 Task: In the Contact  'MarryJohnson@abc7ny.com'; add deal stage: 'Presentation scheduled'; Add amount '100000'; Select Deal Type: New Business; Select priority: 'High'; Associate deal with contact: choose any two contacts and company: Select any company.. Logged in from softage.1@softage.net
Action: Mouse moved to (79, 54)
Screenshot: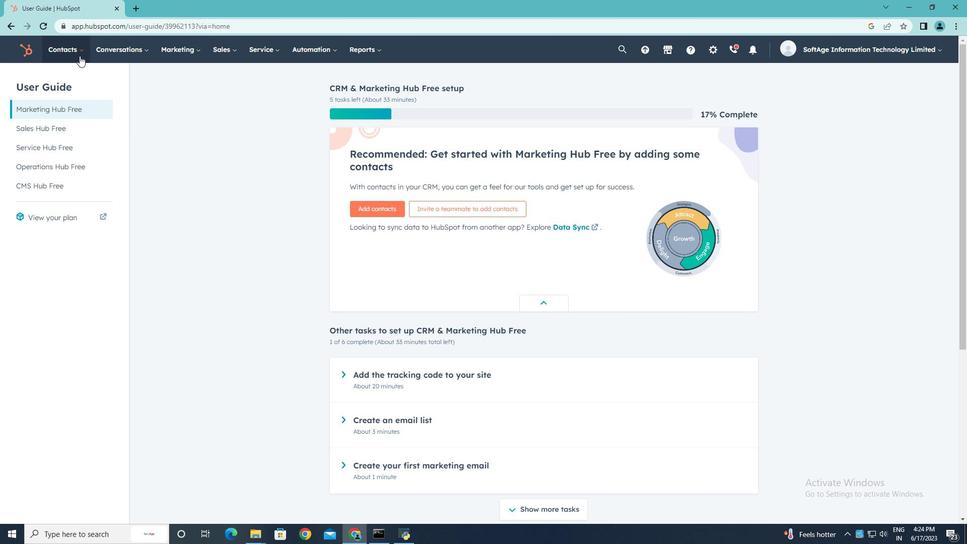 
Action: Mouse pressed left at (79, 54)
Screenshot: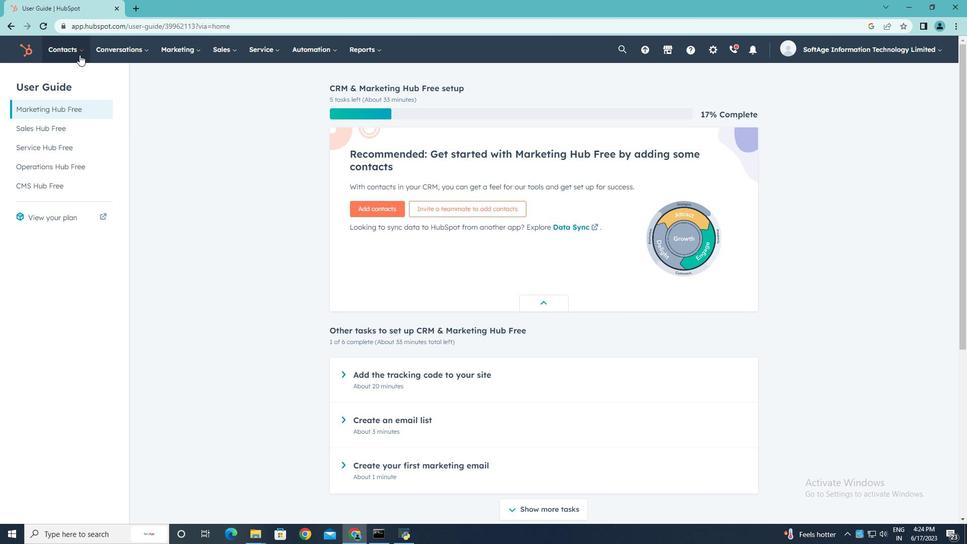 
Action: Mouse moved to (79, 77)
Screenshot: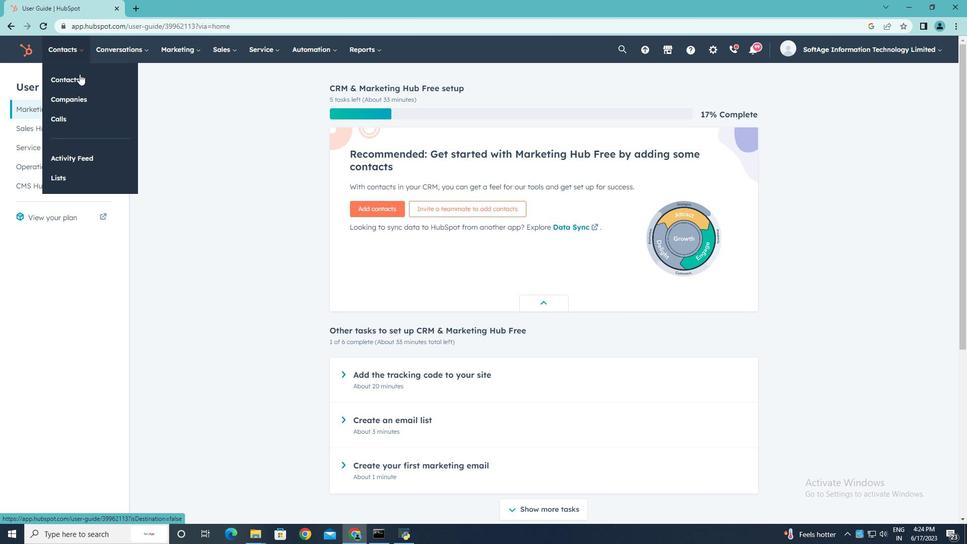 
Action: Mouse pressed left at (79, 77)
Screenshot: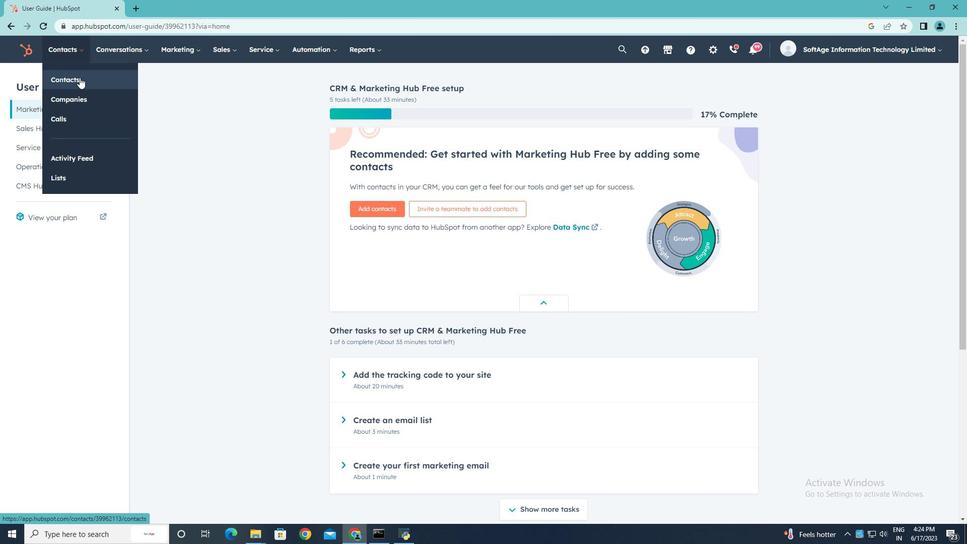 
Action: Mouse moved to (55, 163)
Screenshot: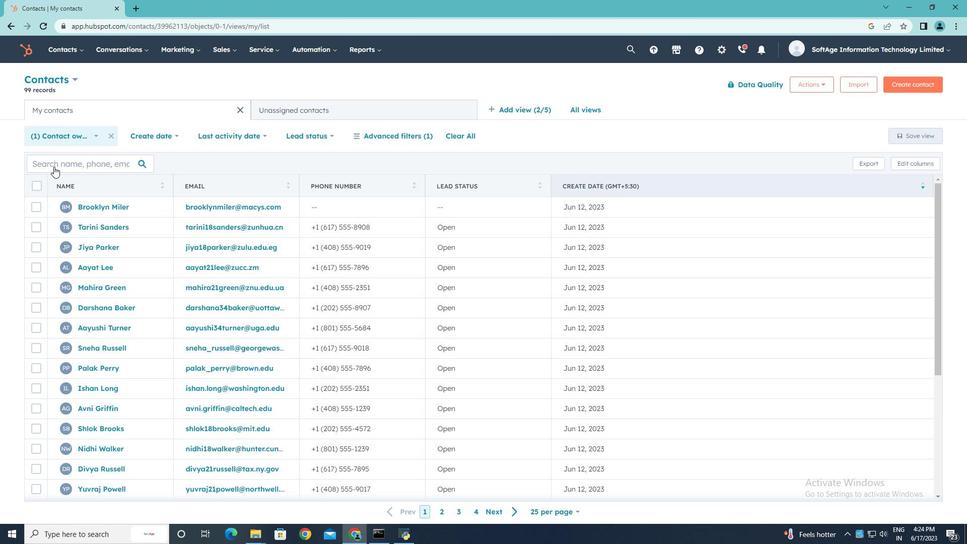 
Action: Mouse pressed left at (55, 163)
Screenshot: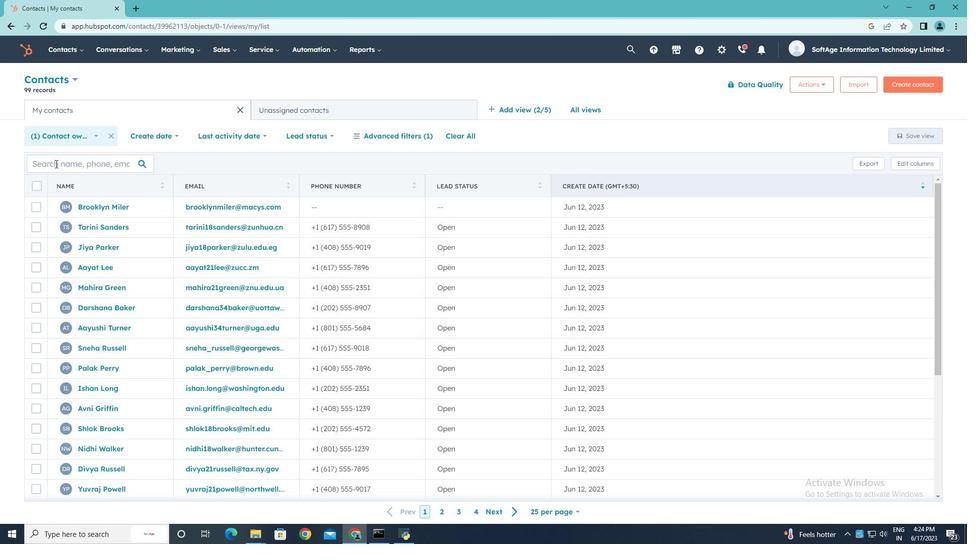 
Action: Key pressed <Key.shift>Marry<Key.shift><Key.shift><Key.shift><Key.shift><Key.shift><Key.shift><Key.shift><Key.shift><Key.shift><Key.shift>Johnson<Key.shift>@abc7ny.com
Screenshot: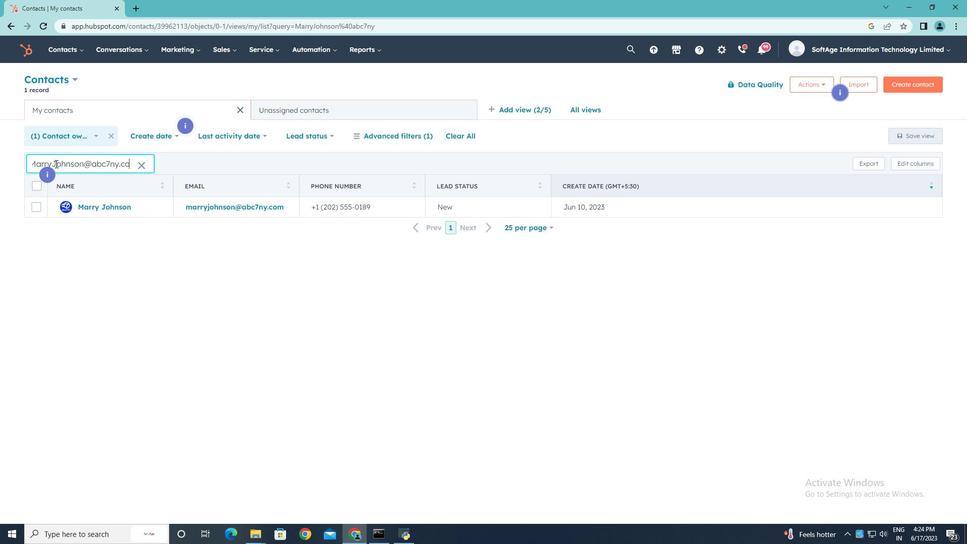 
Action: Mouse moved to (98, 207)
Screenshot: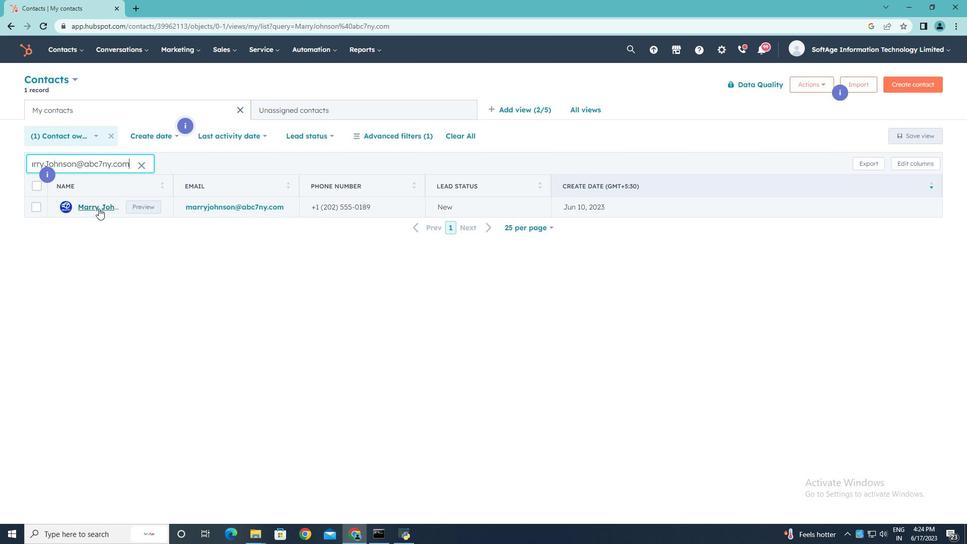 
Action: Mouse pressed left at (98, 207)
Screenshot: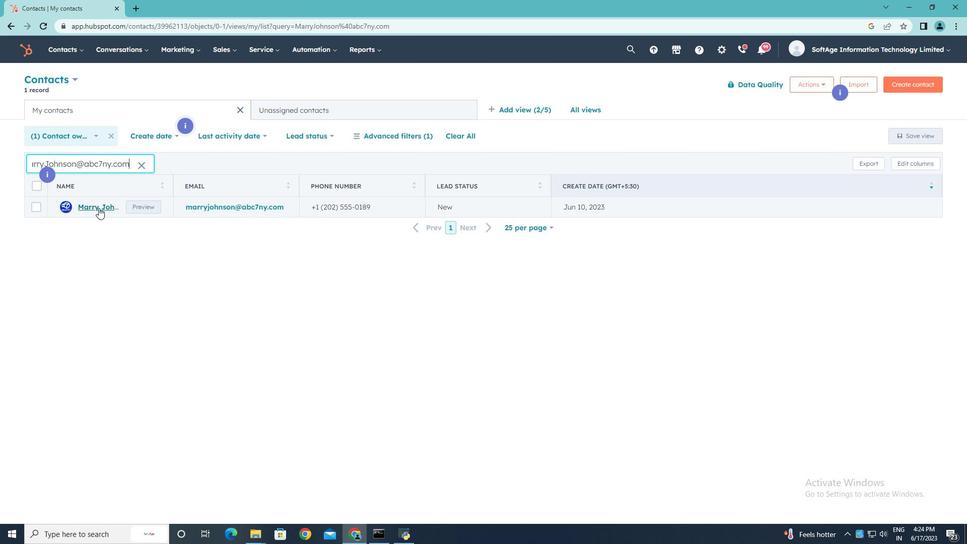 
Action: Mouse moved to (412, 283)
Screenshot: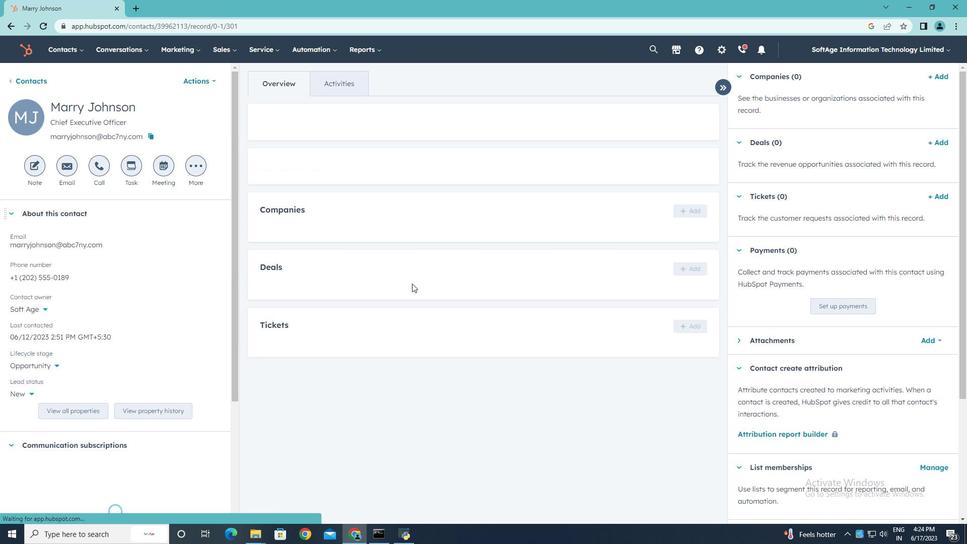 
Action: Mouse scrolled (412, 283) with delta (0, 0)
Screenshot: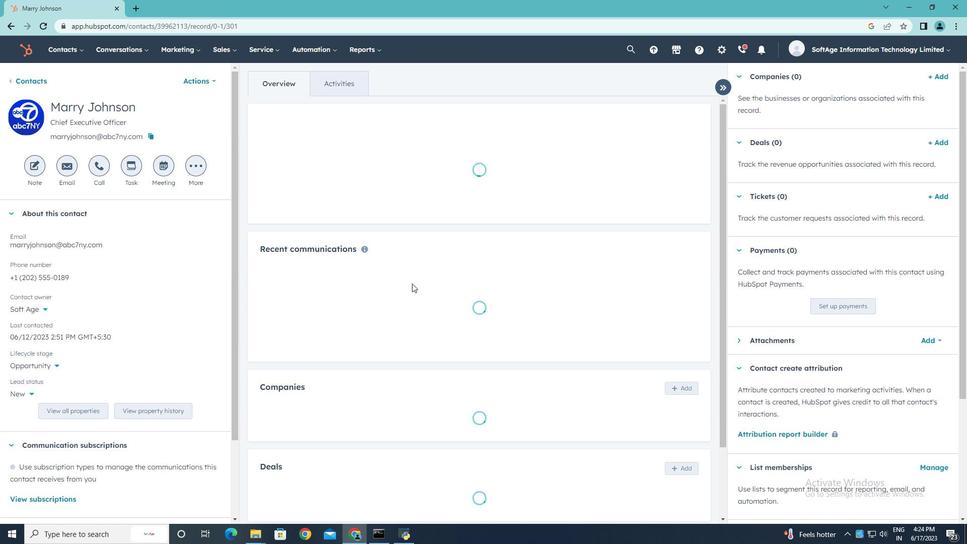 
Action: Mouse scrolled (412, 283) with delta (0, 0)
Screenshot: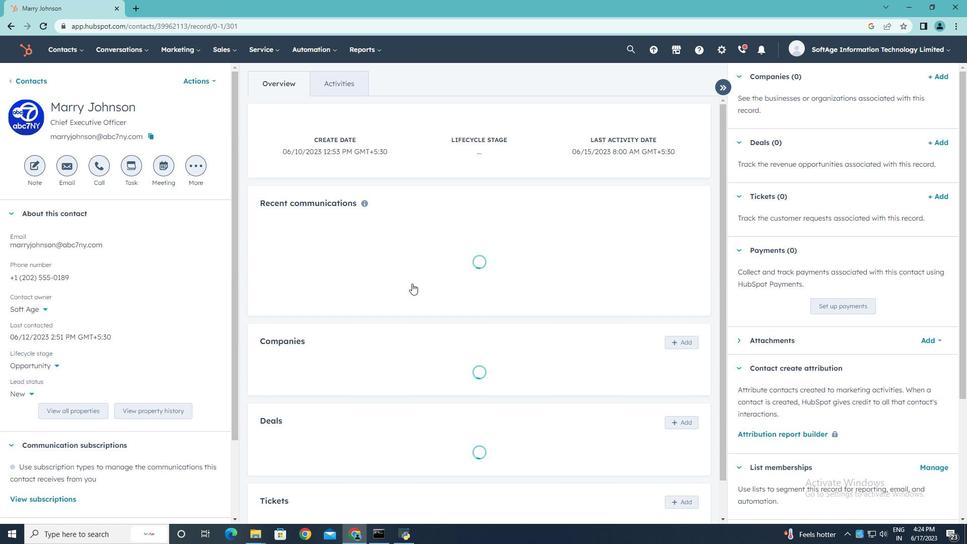 
Action: Mouse scrolled (412, 283) with delta (0, 0)
Screenshot: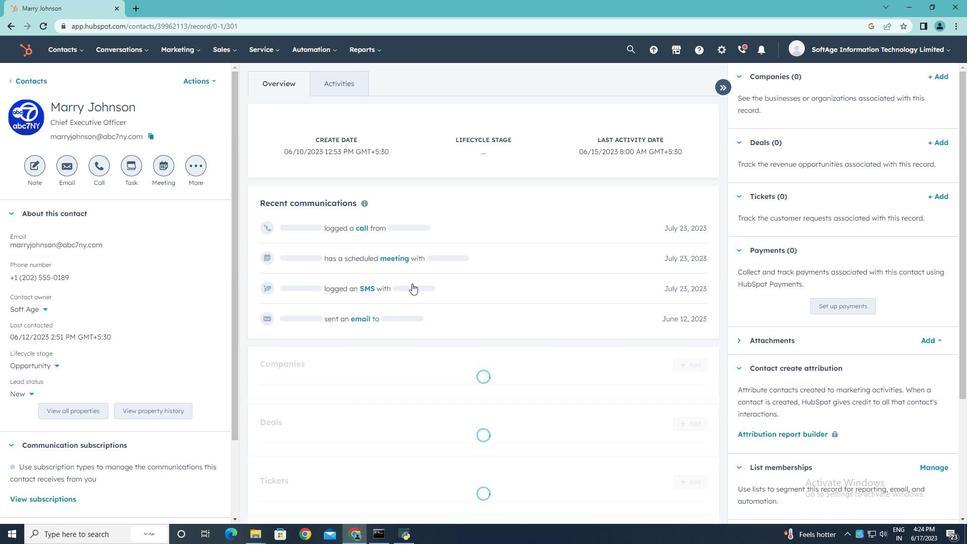 
Action: Mouse scrolled (412, 283) with delta (0, 0)
Screenshot: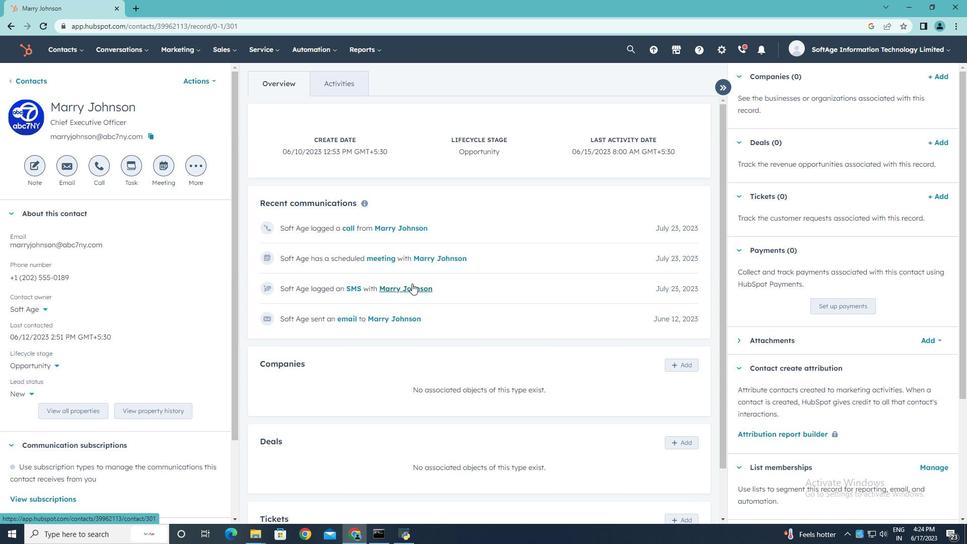 
Action: Mouse scrolled (412, 283) with delta (0, 0)
Screenshot: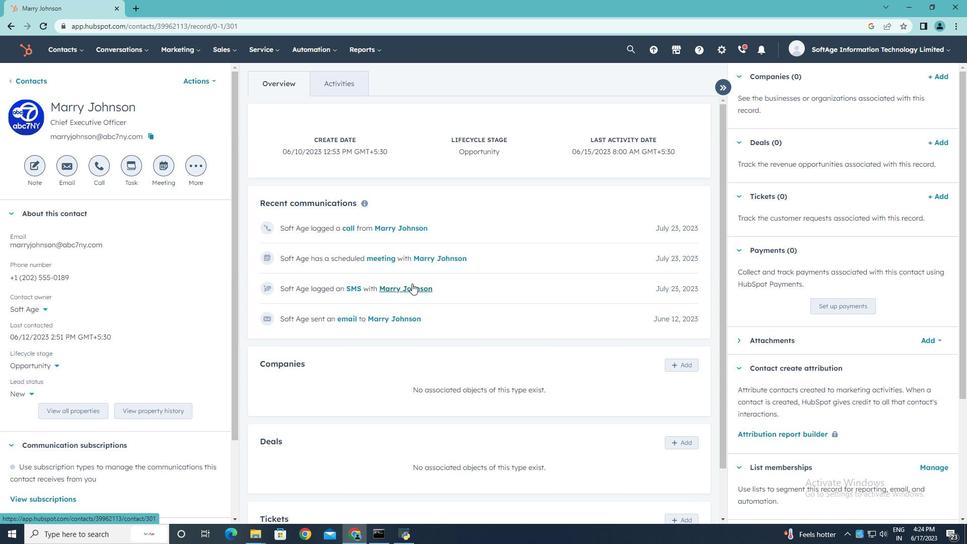 
Action: Mouse moved to (686, 387)
Screenshot: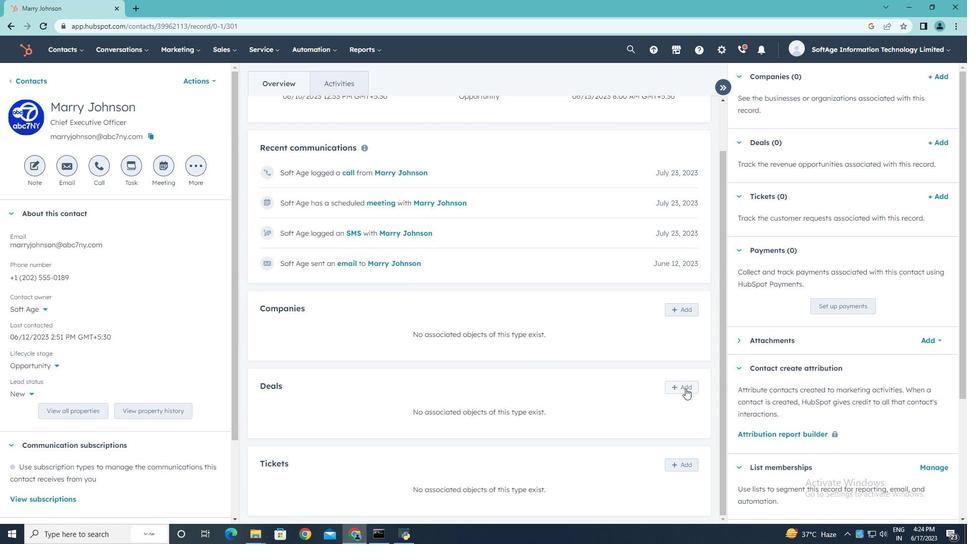 
Action: Mouse pressed left at (686, 387)
Screenshot: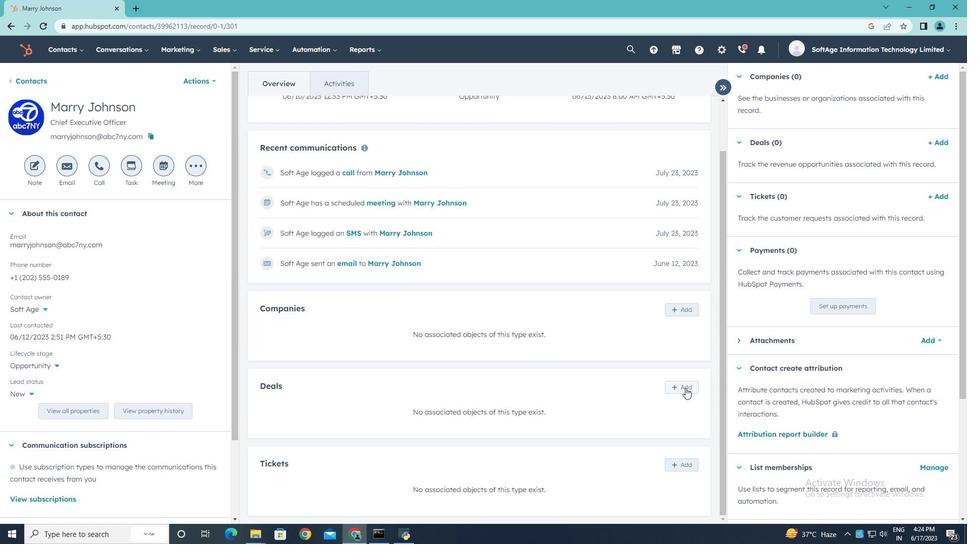 
Action: Mouse moved to (926, 257)
Screenshot: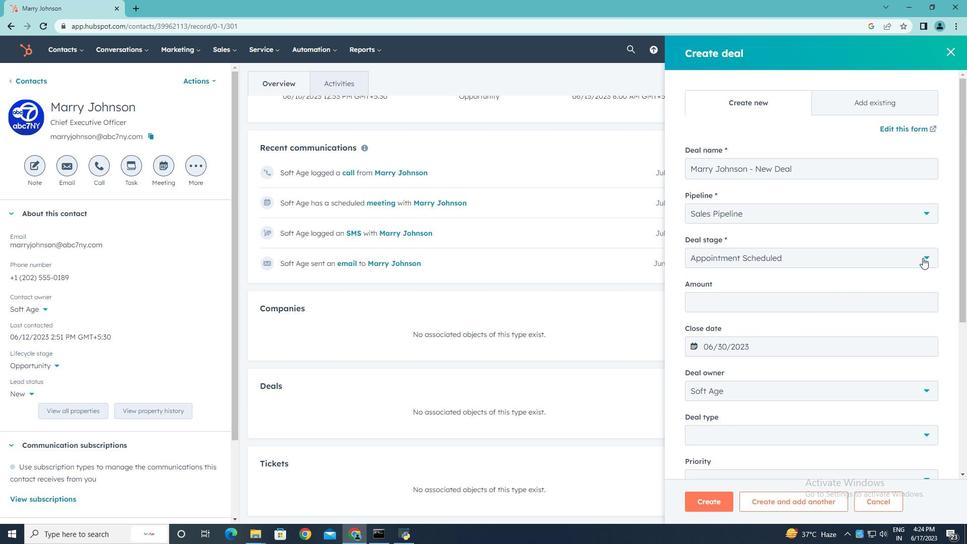 
Action: Mouse pressed left at (926, 257)
Screenshot: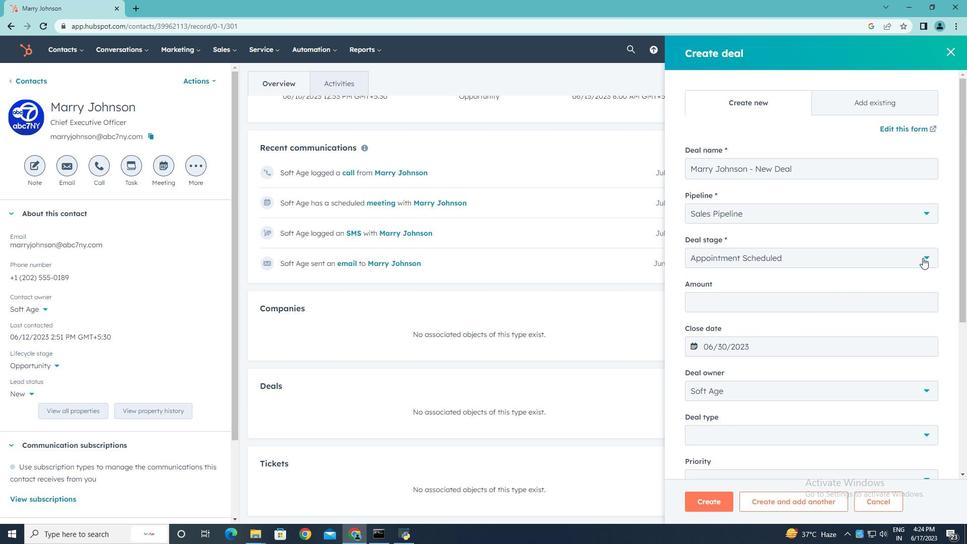 
Action: Mouse moved to (782, 314)
Screenshot: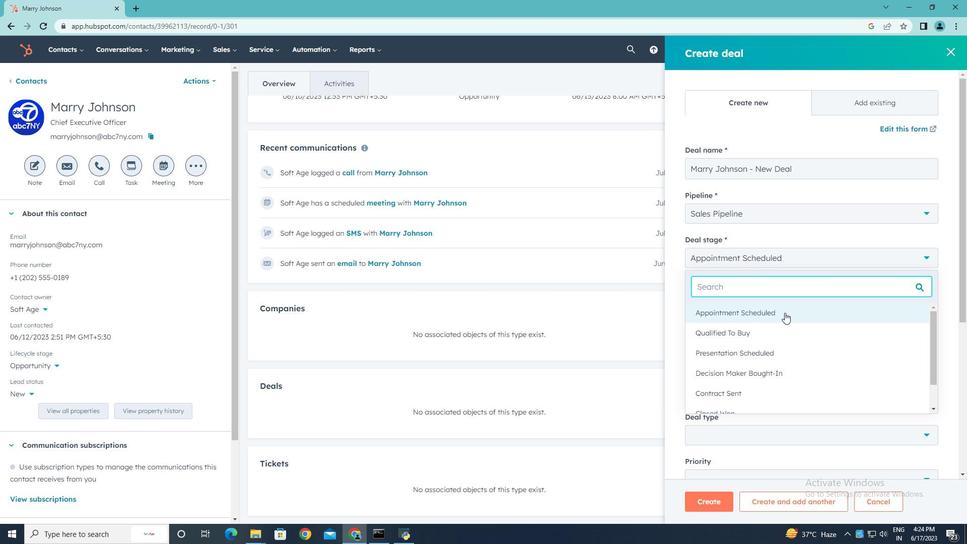 
Action: Mouse pressed left at (782, 314)
Screenshot: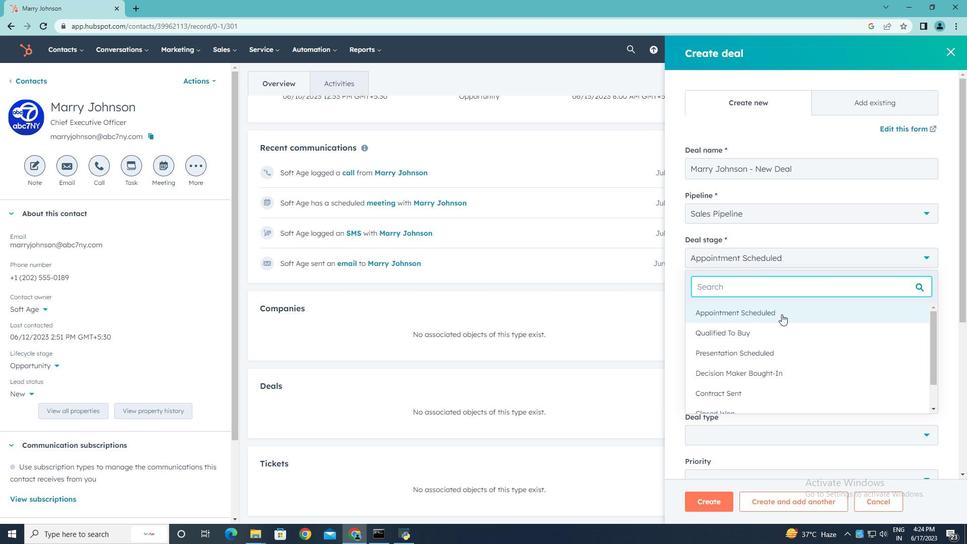 
Action: Mouse moved to (786, 308)
Screenshot: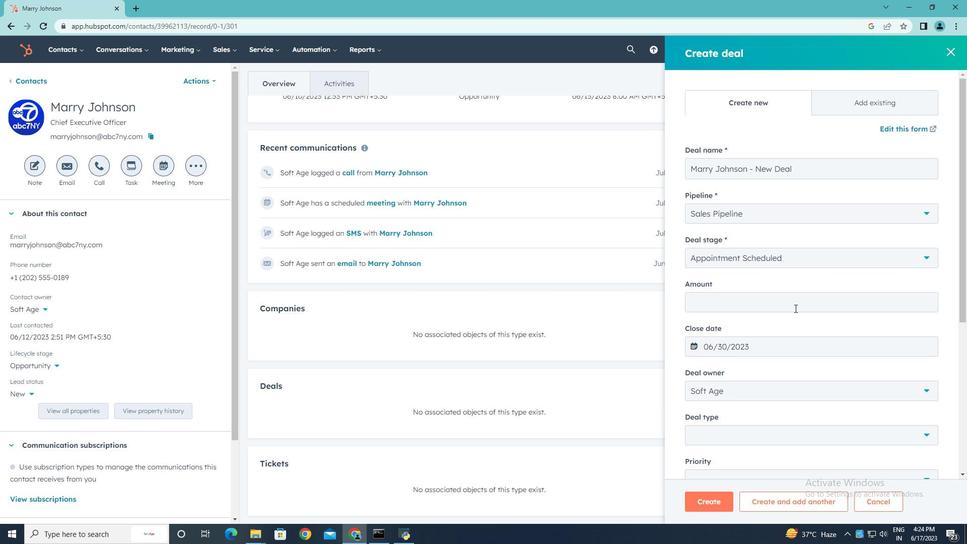 
Action: Mouse pressed left at (786, 308)
Screenshot: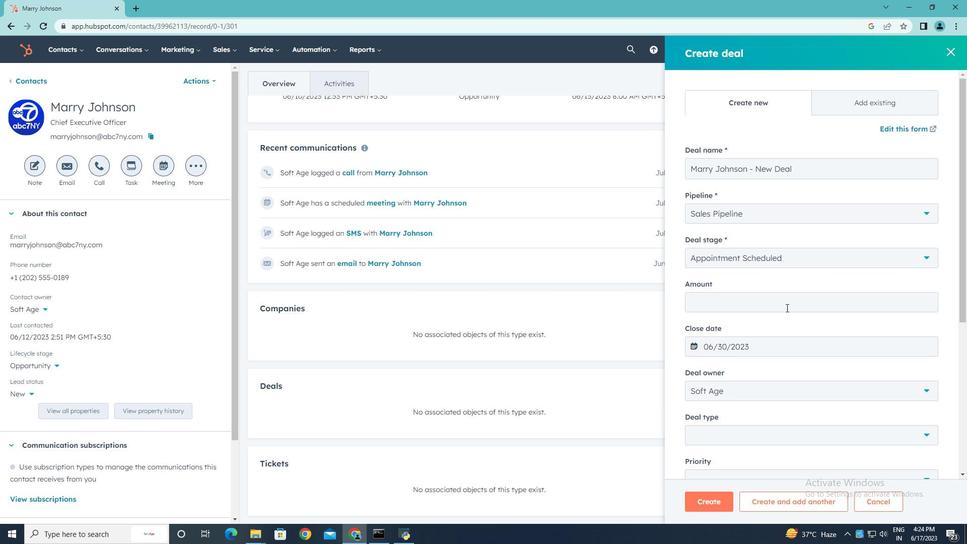 
Action: Key pressed 100000
Screenshot: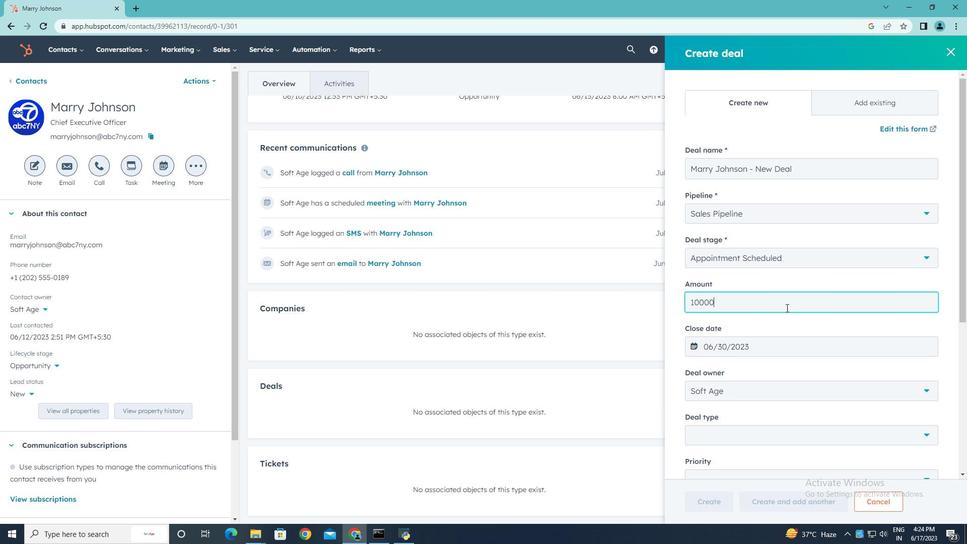 
Action: Mouse moved to (925, 433)
Screenshot: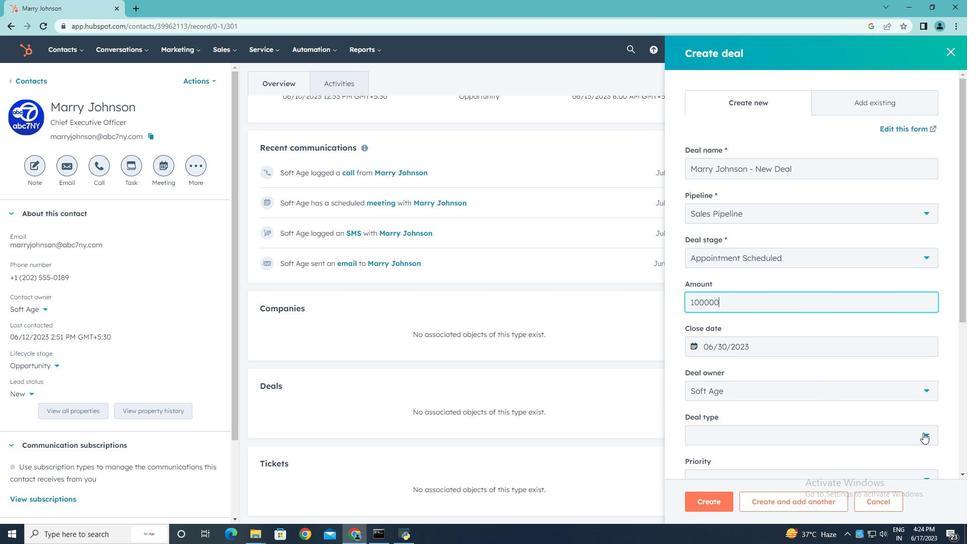 
Action: Mouse pressed left at (925, 433)
Screenshot: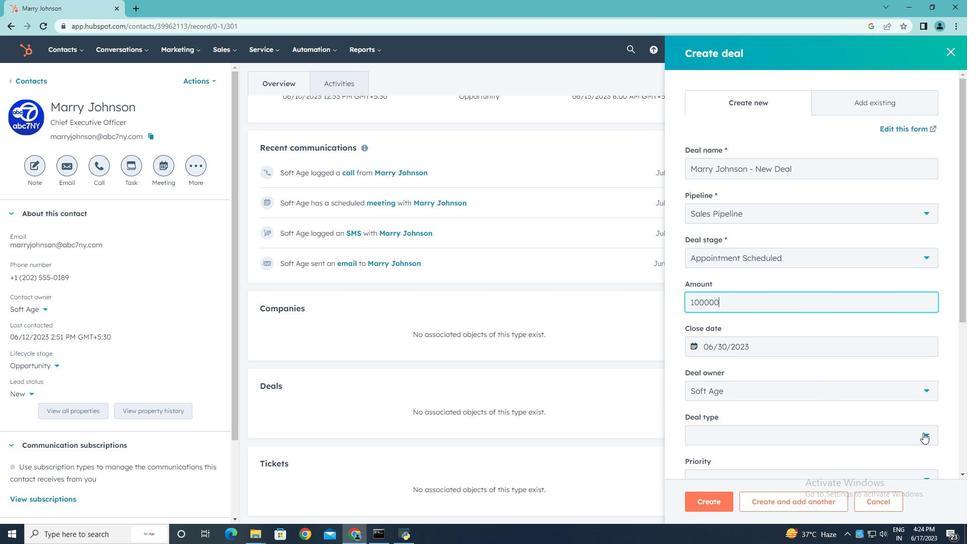 
Action: Mouse moved to (732, 484)
Screenshot: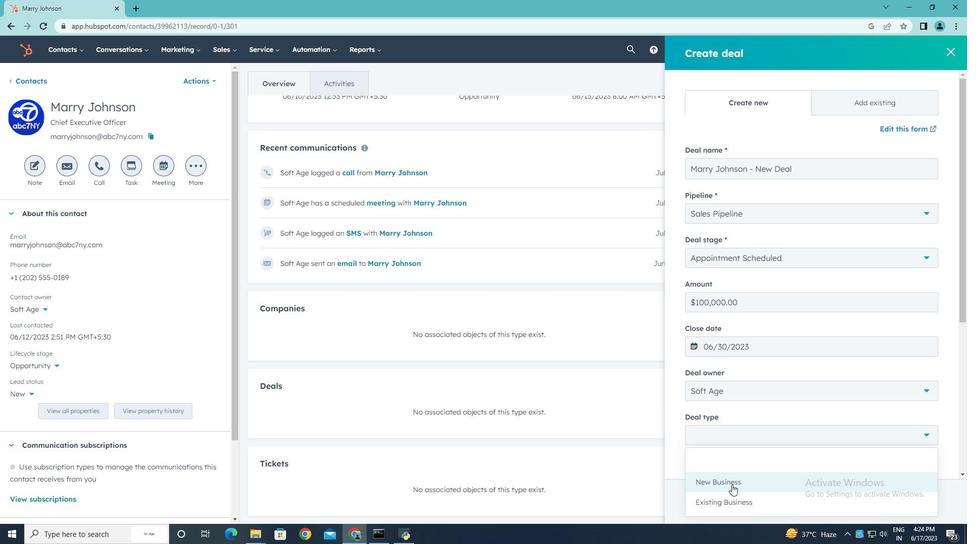 
Action: Mouse pressed left at (732, 484)
Screenshot: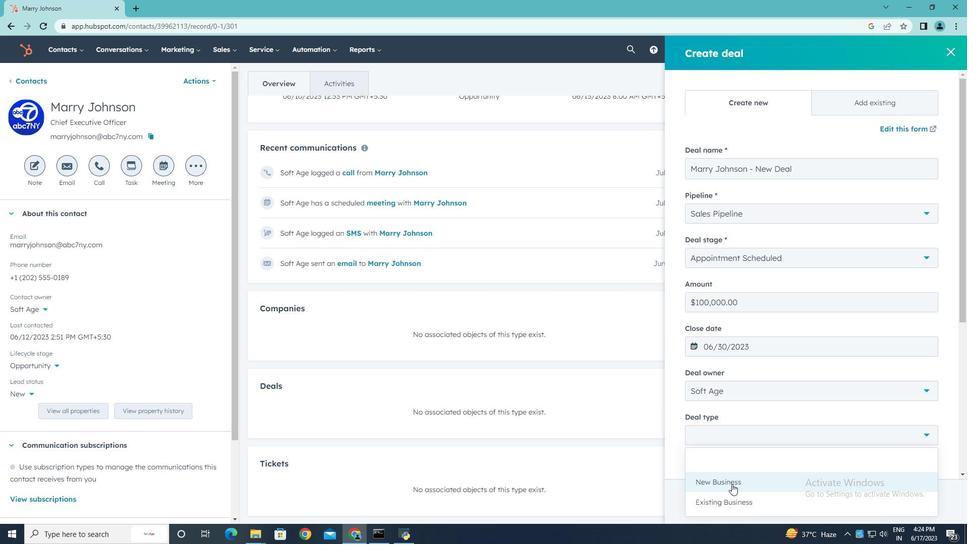 
Action: Mouse moved to (803, 459)
Screenshot: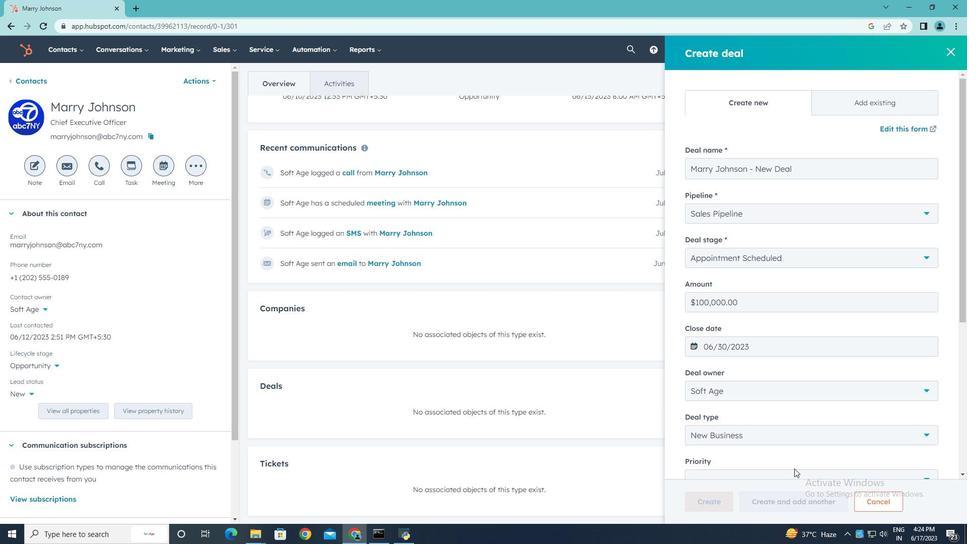 
Action: Mouse scrolled (803, 459) with delta (0, 0)
Screenshot: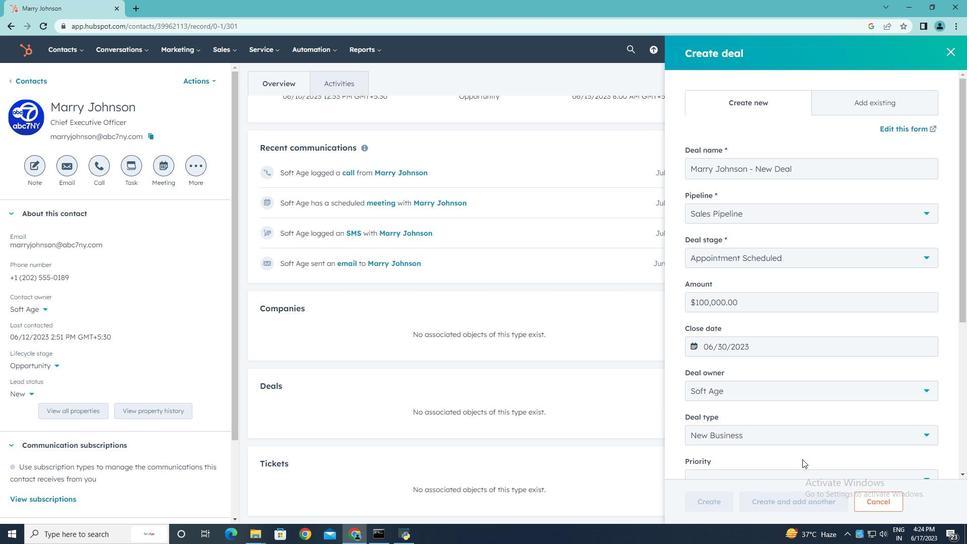 
Action: Mouse scrolled (803, 459) with delta (0, 0)
Screenshot: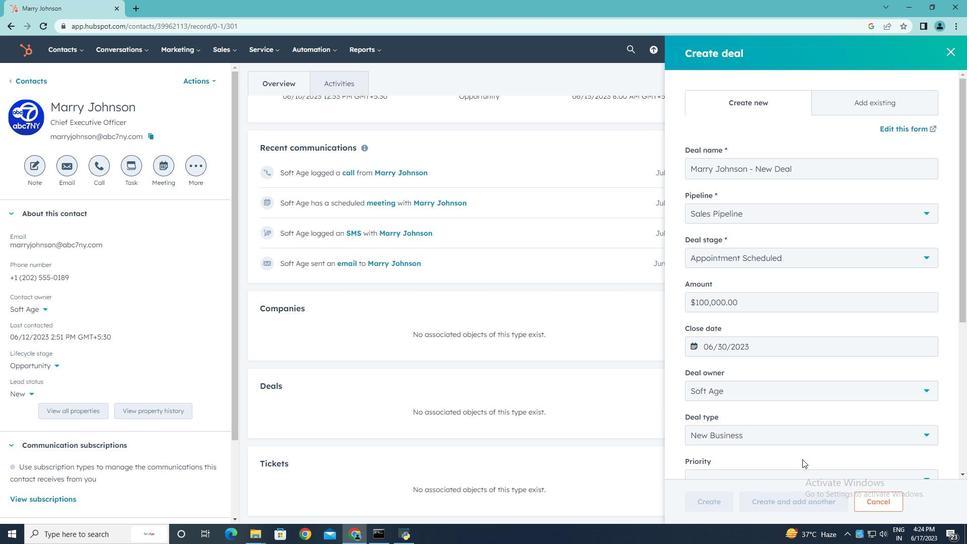 
Action: Mouse moved to (927, 374)
Screenshot: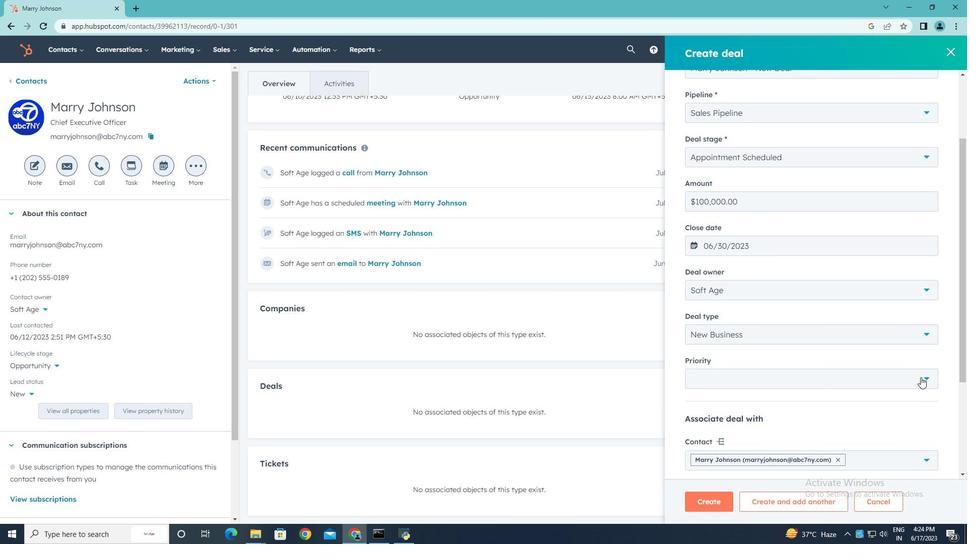 
Action: Mouse pressed left at (927, 374)
Screenshot: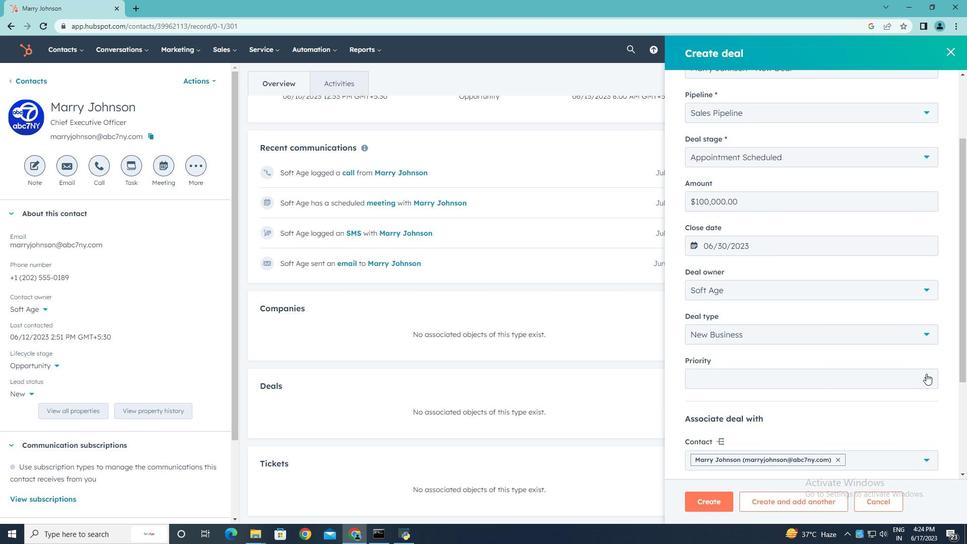 
Action: Mouse moved to (736, 465)
Screenshot: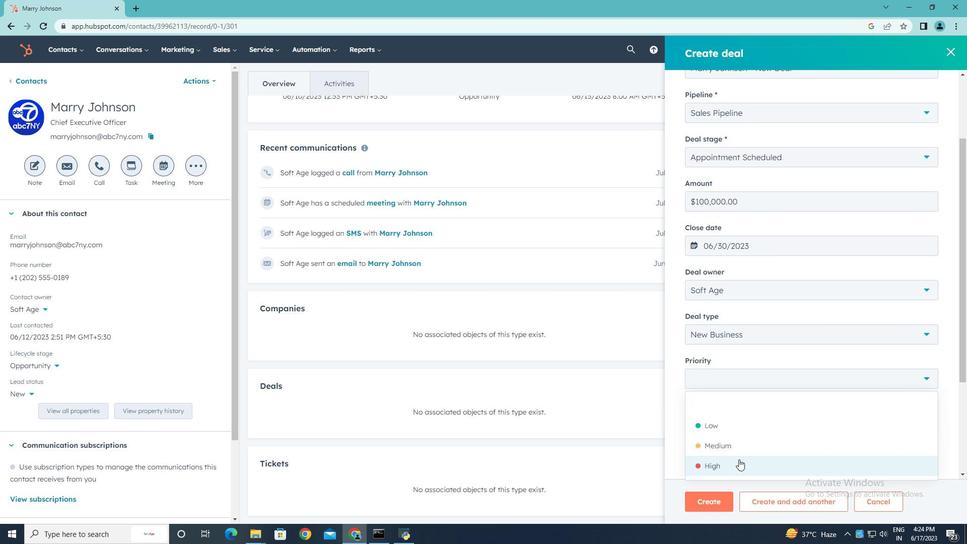 
Action: Mouse pressed left at (736, 465)
Screenshot: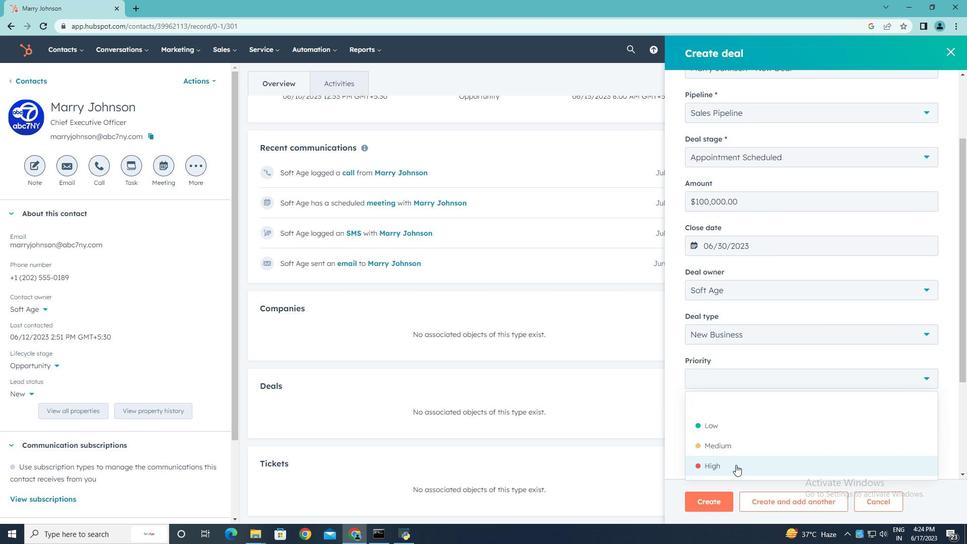 
Action: Mouse moved to (860, 431)
Screenshot: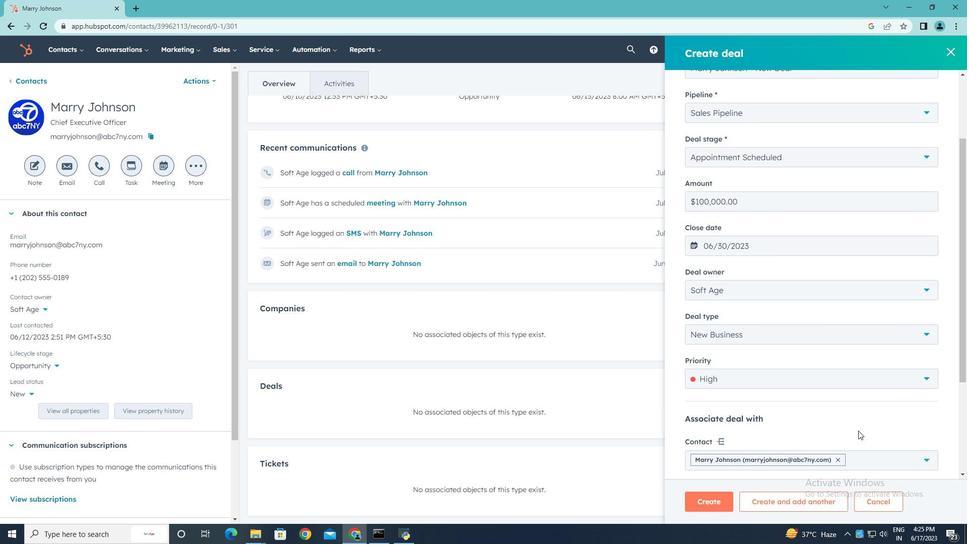 
Action: Mouse scrolled (860, 430) with delta (0, 0)
Screenshot: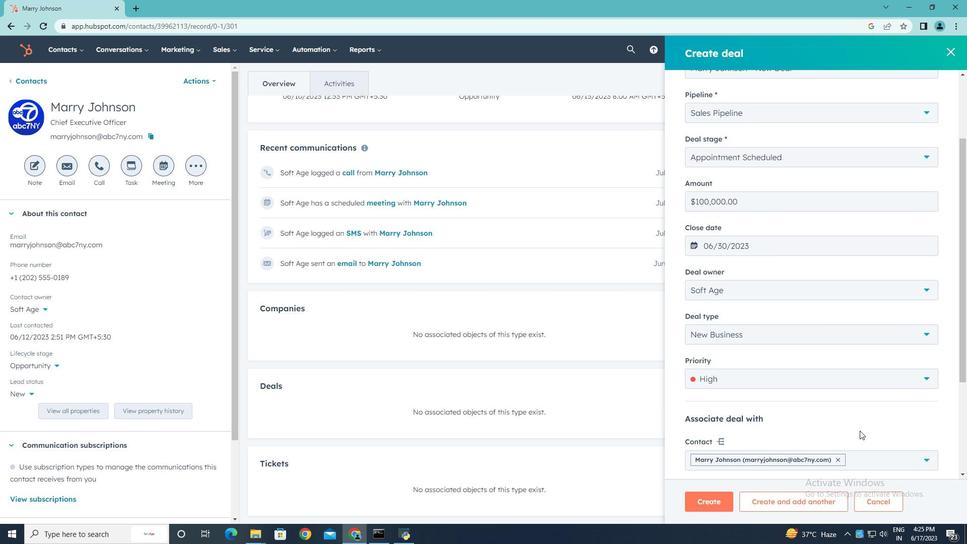 
Action: Mouse moved to (924, 409)
Screenshot: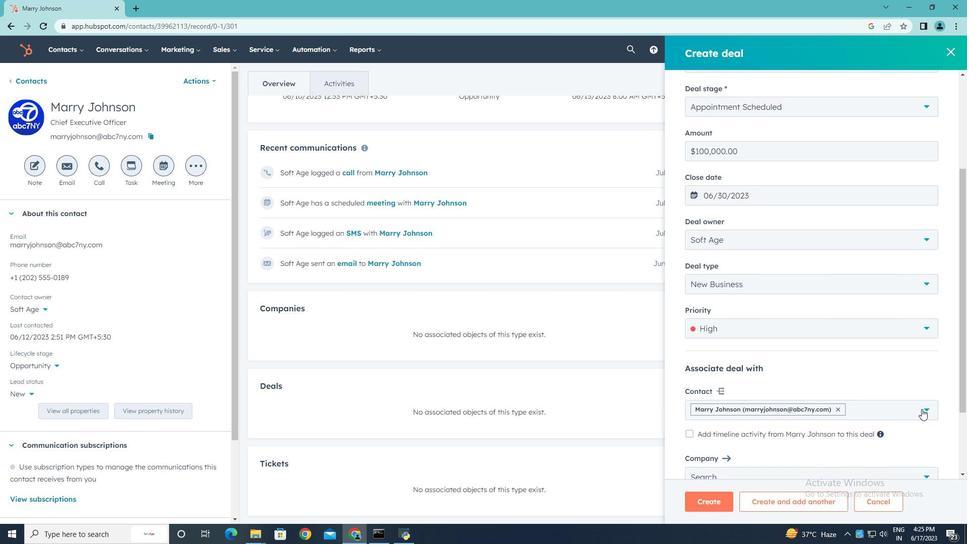 
Action: Mouse pressed left at (924, 409)
Screenshot: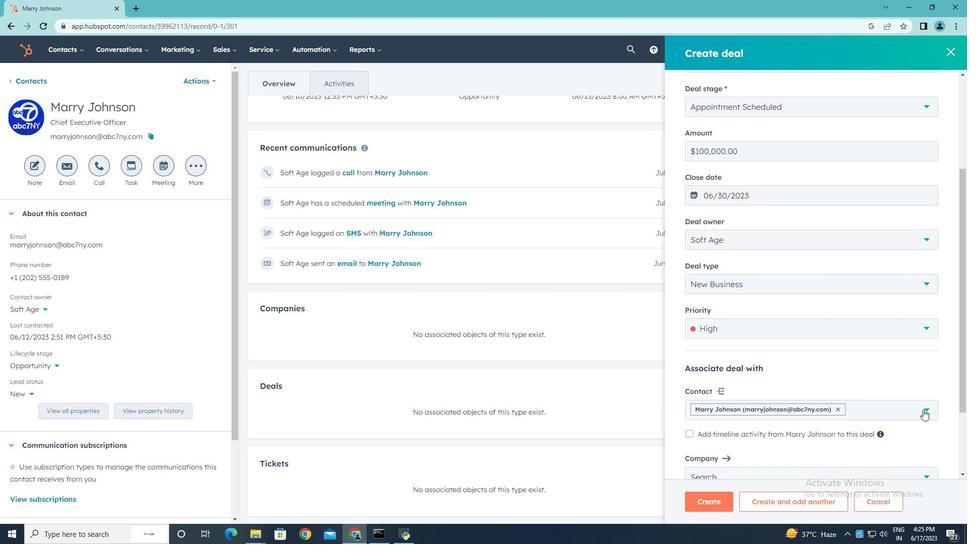 
Action: Mouse moved to (702, 297)
Screenshot: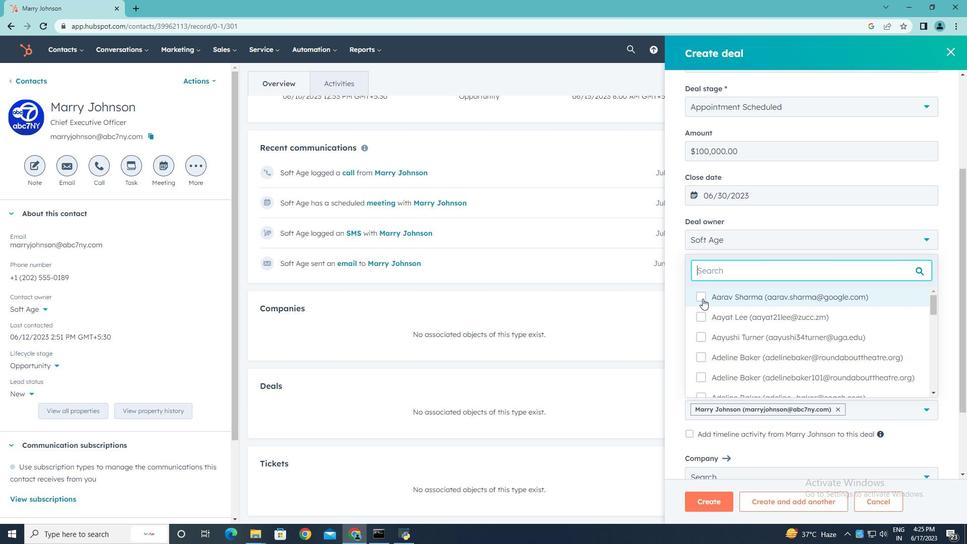 
Action: Mouse pressed left at (702, 297)
Screenshot: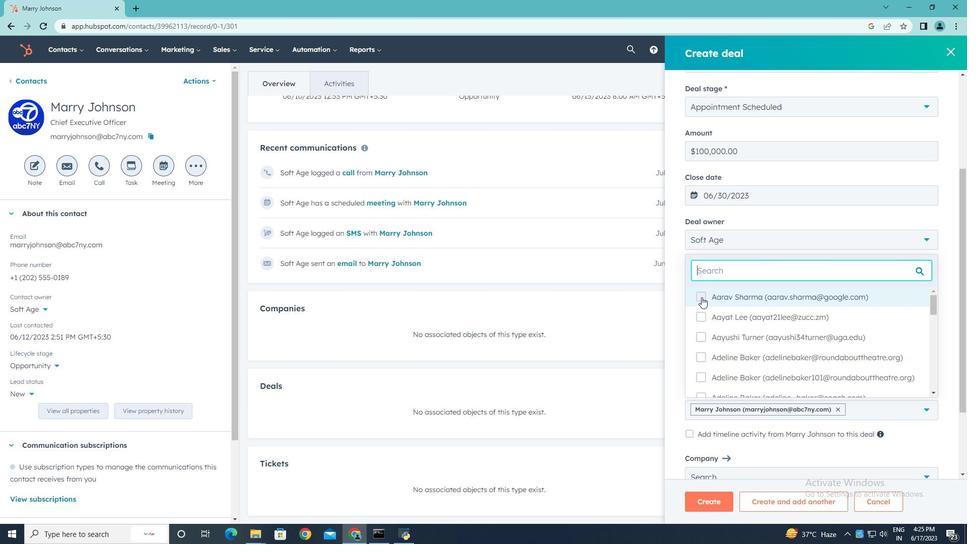 
Action: Mouse moved to (838, 429)
Screenshot: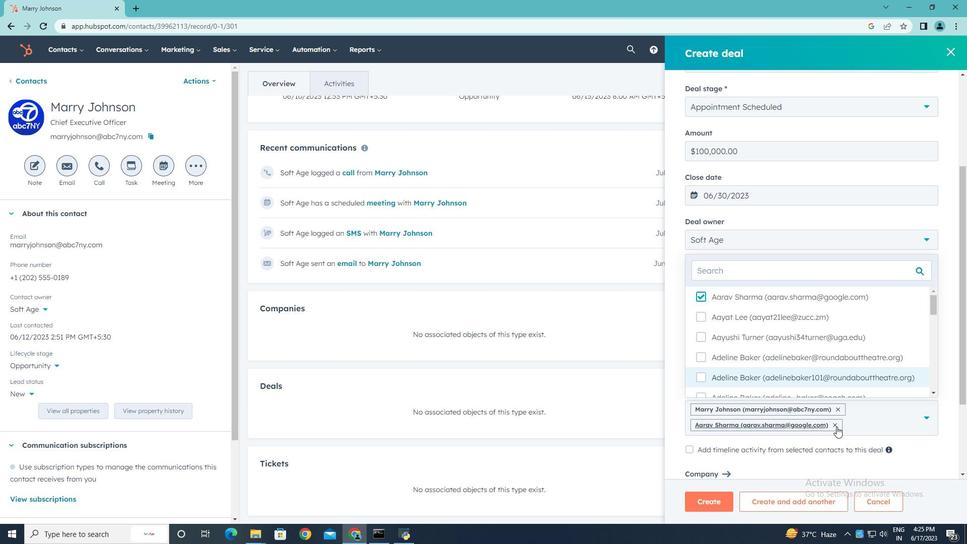 
Action: Mouse scrolled (838, 428) with delta (0, 0)
Screenshot: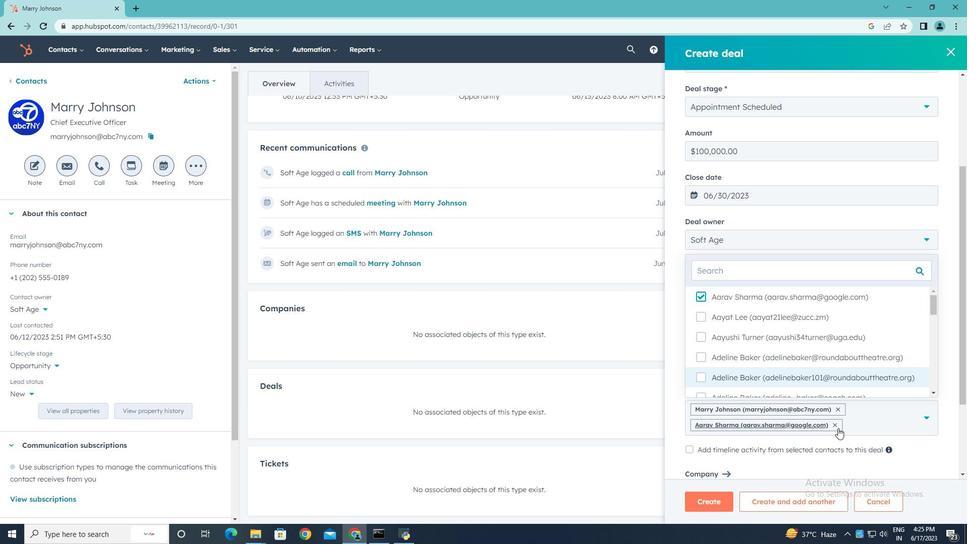 
Action: Mouse scrolled (838, 428) with delta (0, 0)
Screenshot: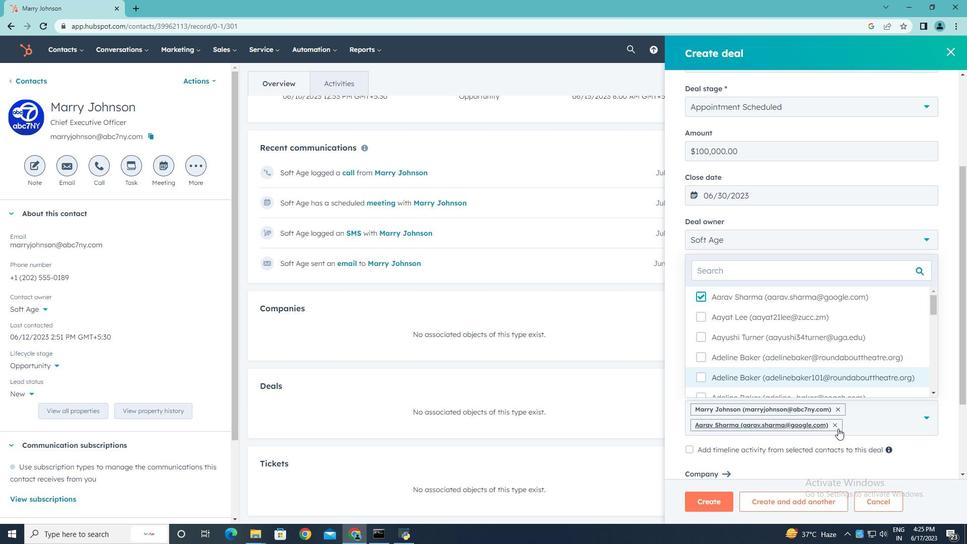 
Action: Mouse moved to (926, 394)
Screenshot: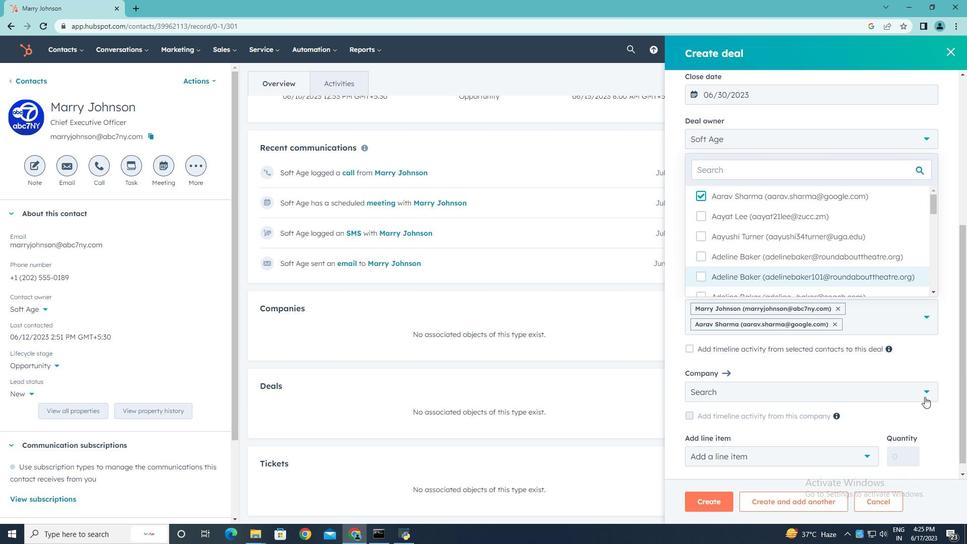 
Action: Mouse pressed left at (926, 394)
Screenshot: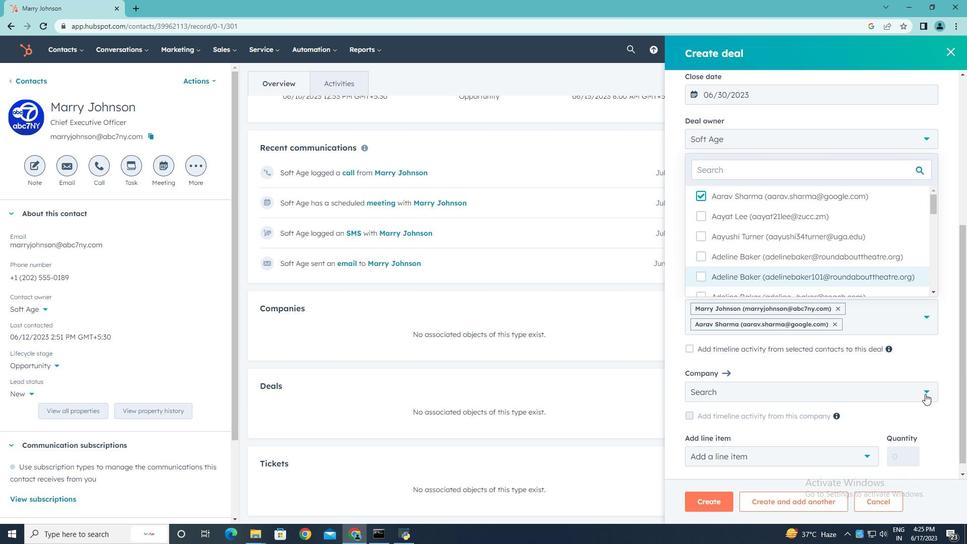 
Action: Mouse moved to (751, 285)
Screenshot: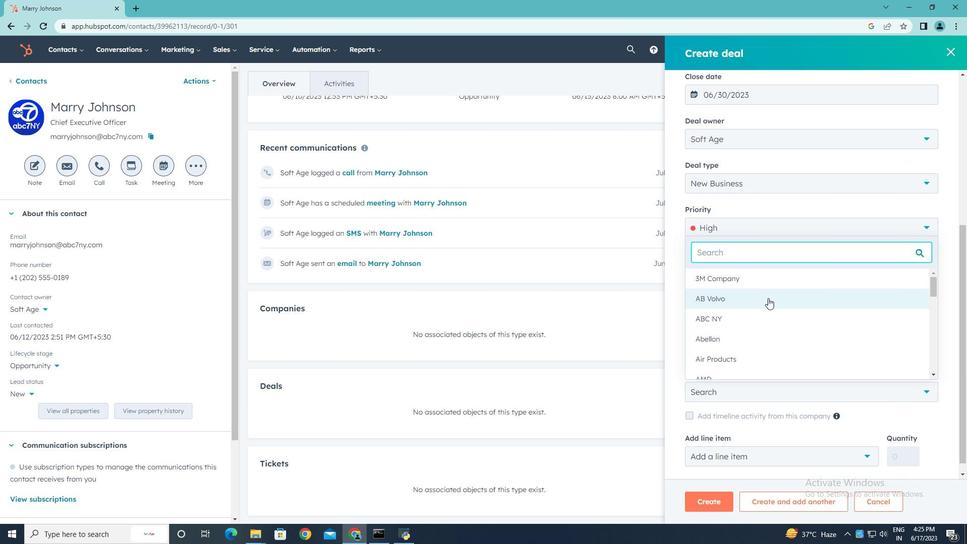
Action: Mouse pressed left at (751, 285)
Screenshot: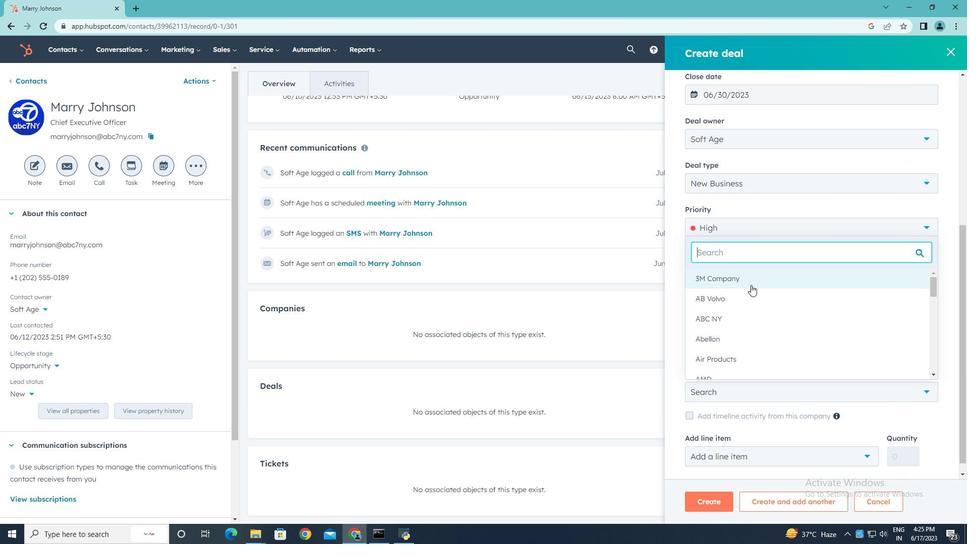 
Action: Mouse moved to (857, 408)
Screenshot: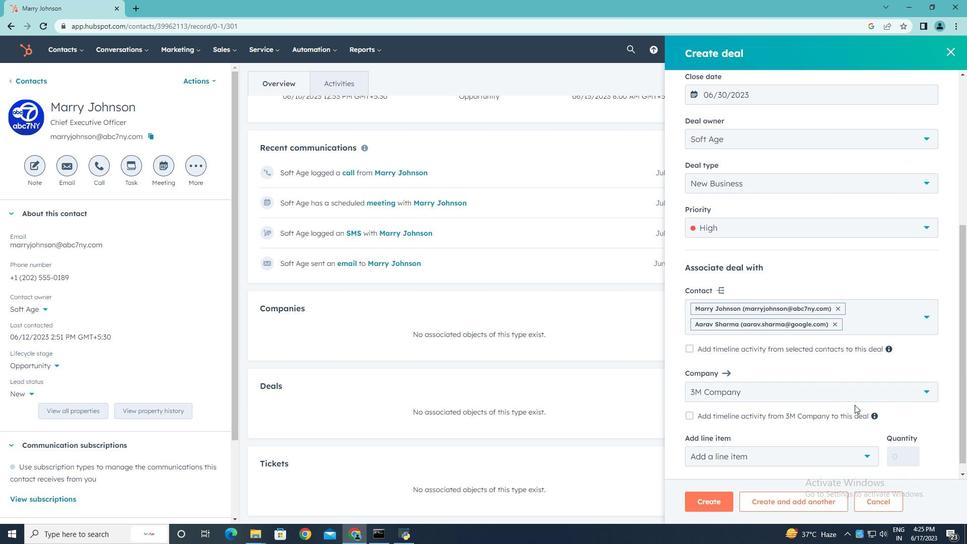 
Action: Mouse scrolled (857, 407) with delta (0, 0)
Screenshot: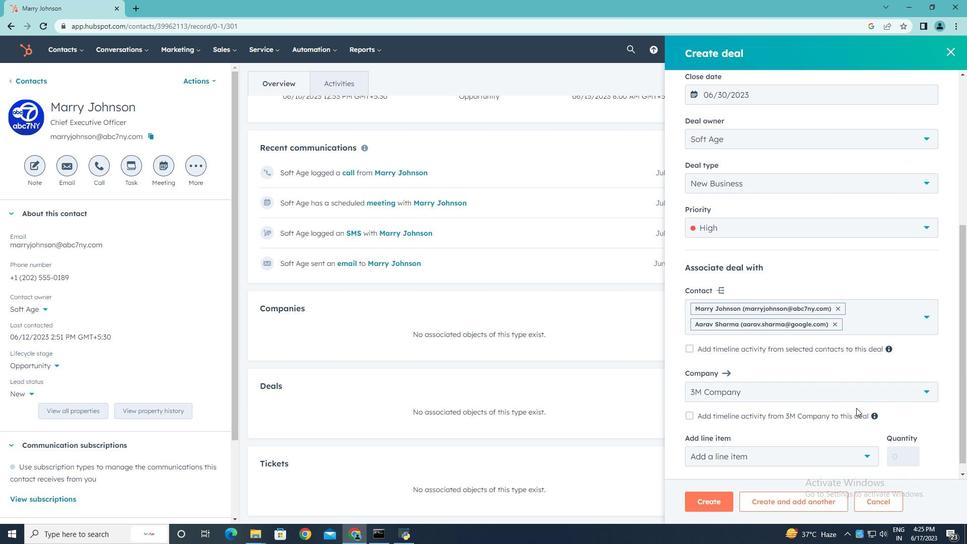 
Action: Mouse scrolled (857, 407) with delta (0, 0)
Screenshot: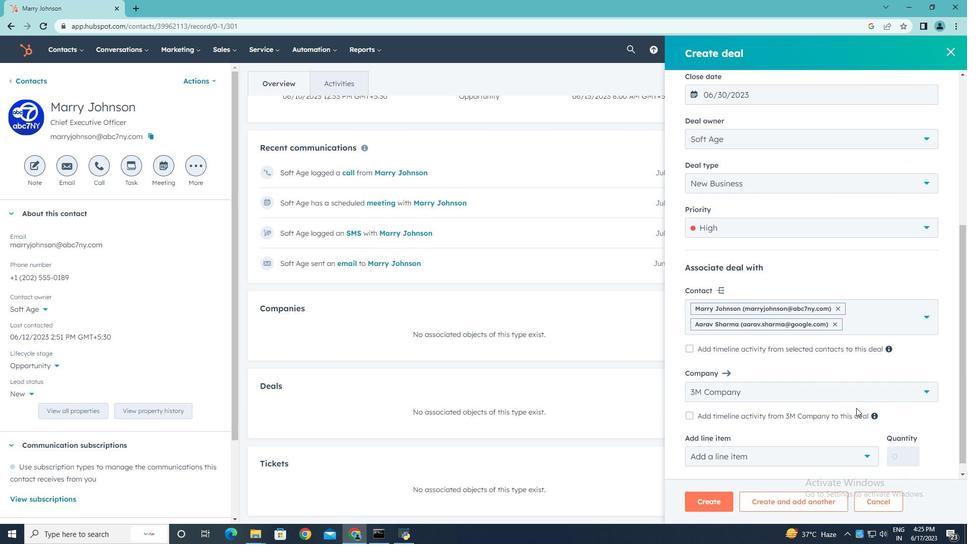 
Action: Mouse scrolled (857, 407) with delta (0, 0)
Screenshot: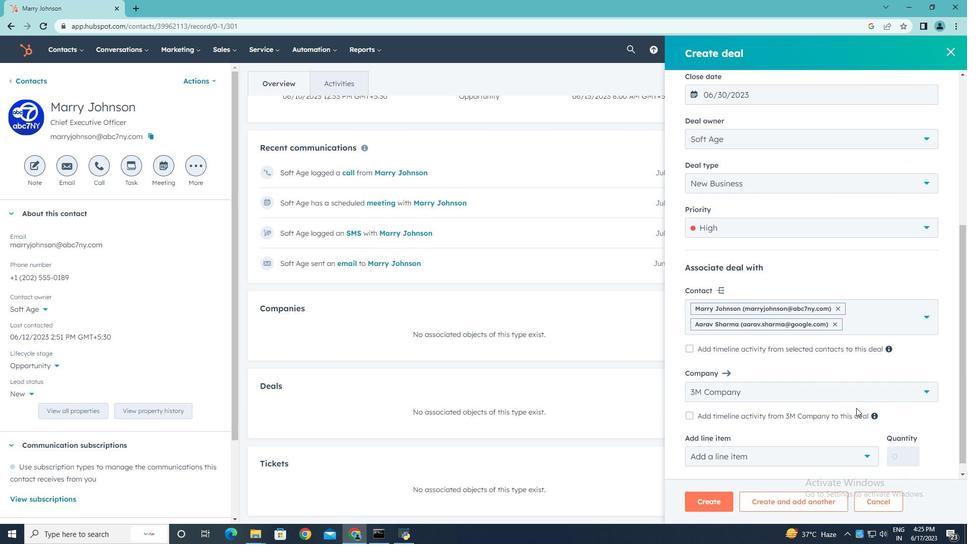 
Action: Mouse moved to (714, 500)
Screenshot: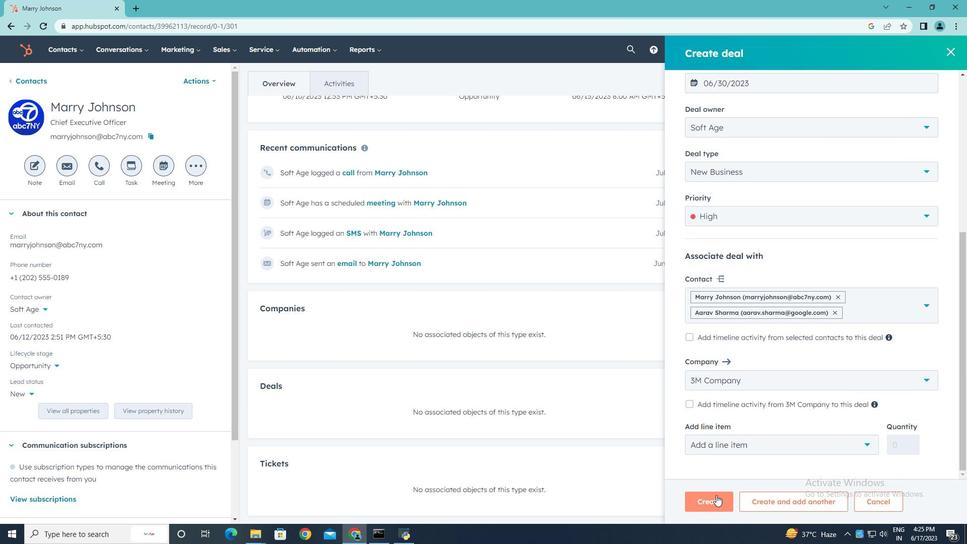 
Action: Mouse pressed left at (714, 500)
Screenshot: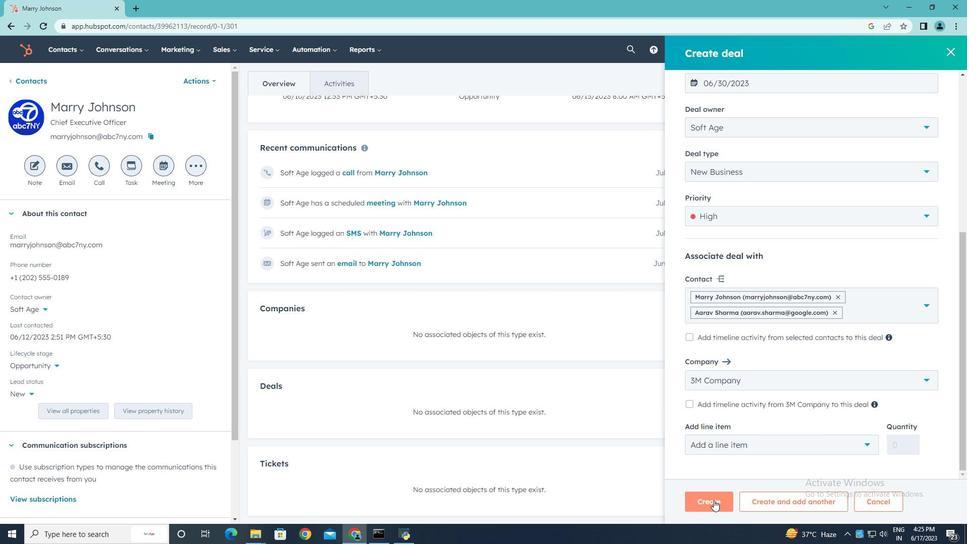 
